 Task: Change  the formatting of the data to Which is  Less than 5, In conditional formating, put the option 'Green Fill with Dark Green Text. 'add another formatting option Format As Table, insert the option Orangee Table style Medium 3 Save page  Powerhouse Sales   book
Action: Mouse moved to (156, 62)
Screenshot: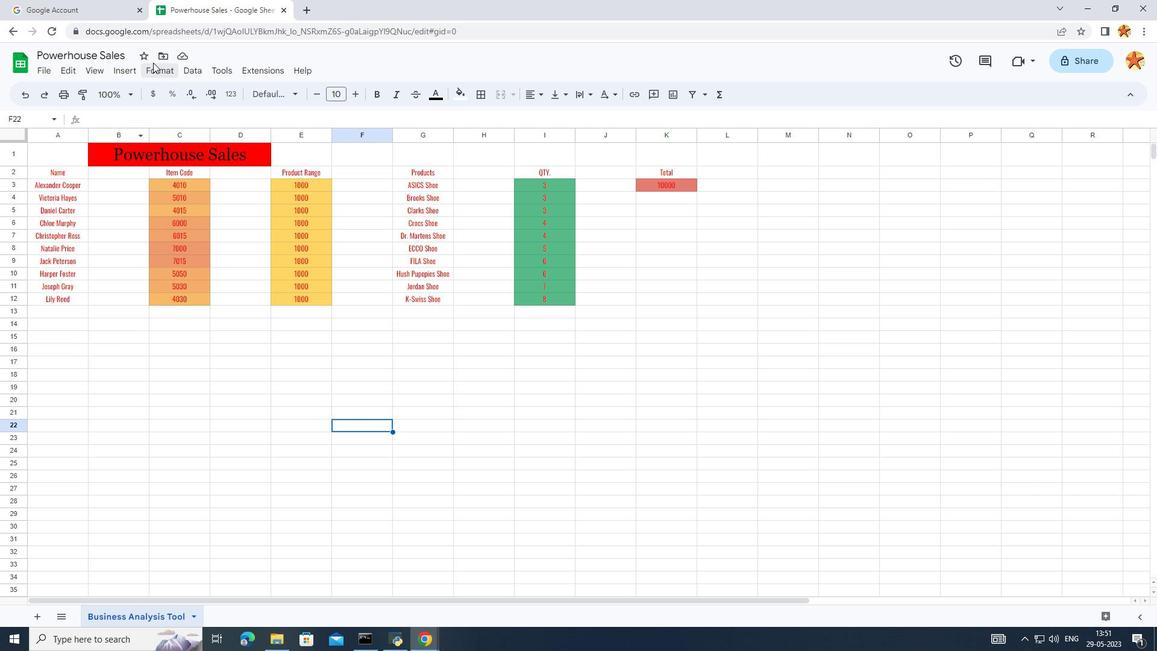 
Action: Mouse pressed left at (156, 62)
Screenshot: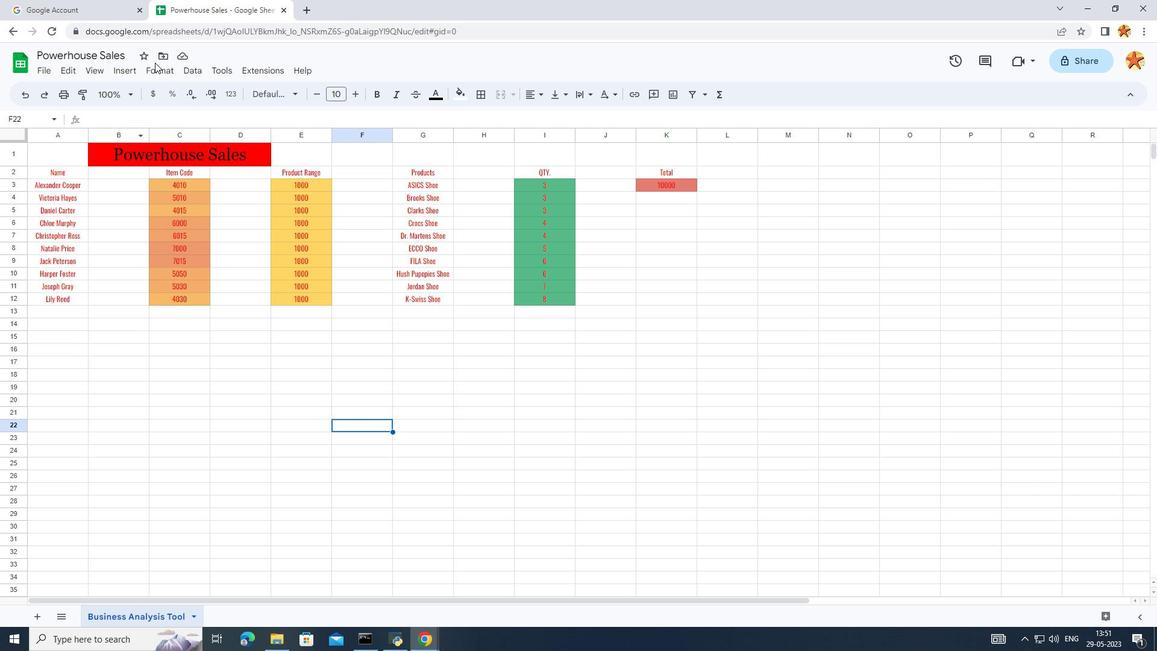 
Action: Mouse moved to (156, 72)
Screenshot: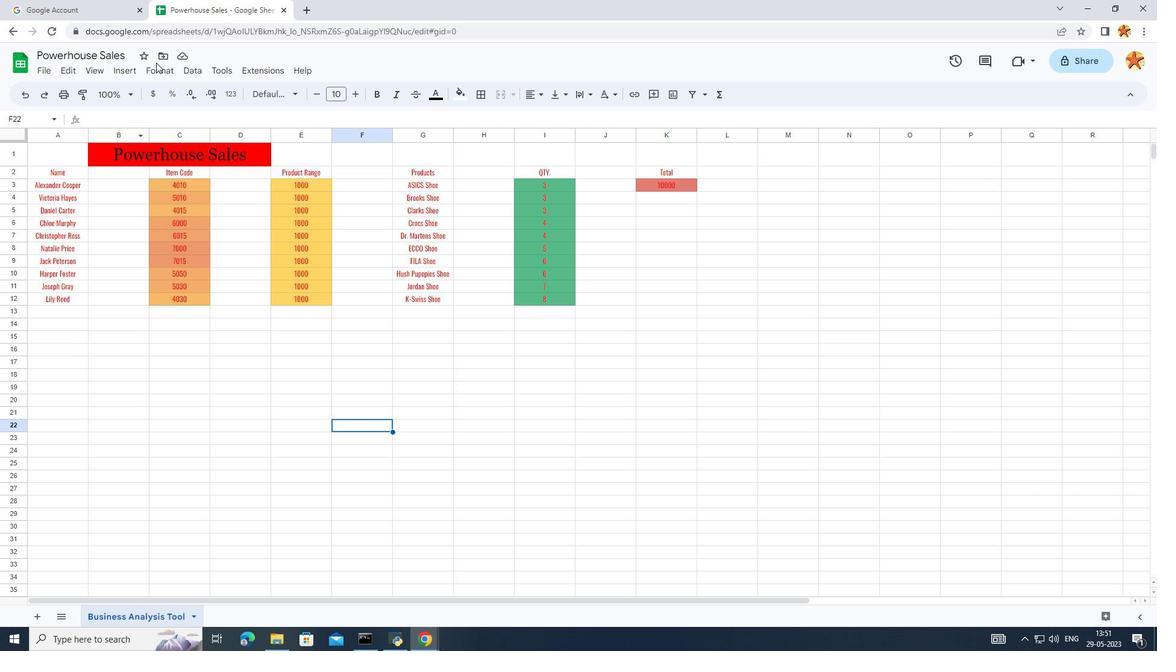 
Action: Mouse pressed left at (156, 72)
Screenshot: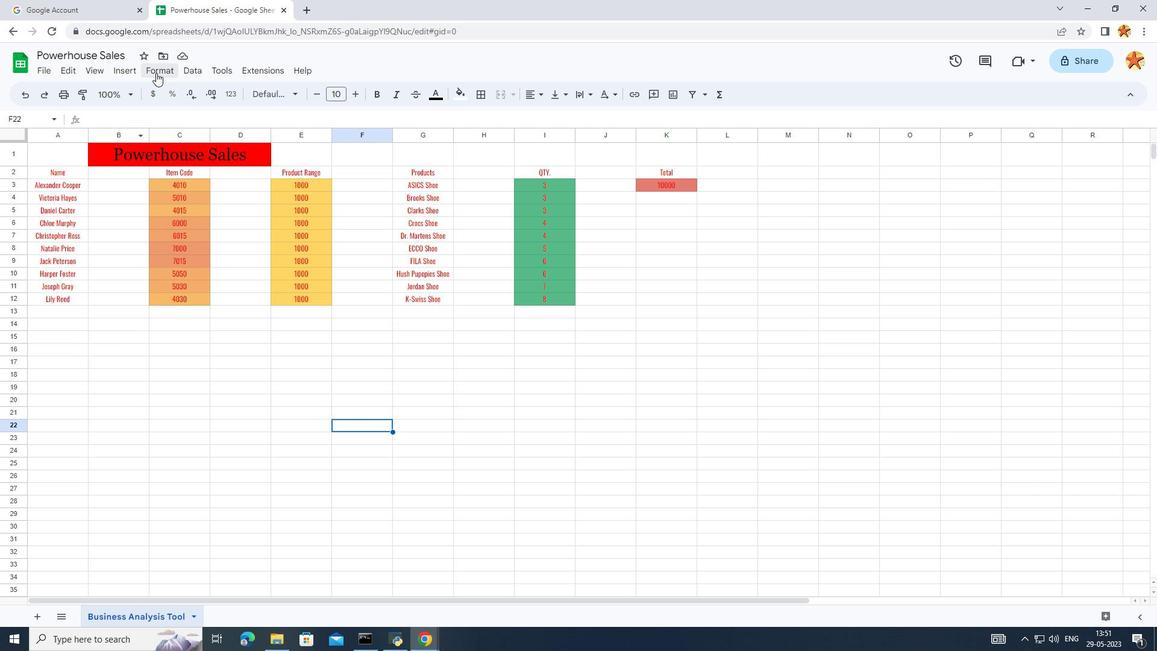 
Action: Mouse moved to (160, 291)
Screenshot: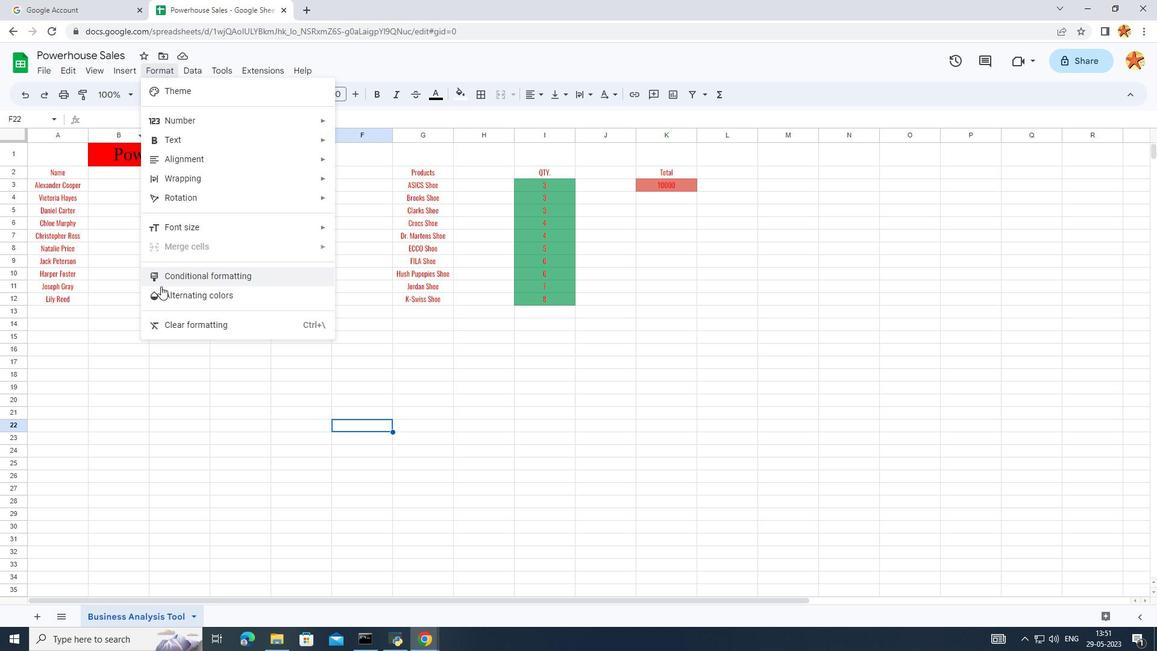 
Action: Mouse pressed left at (160, 291)
Screenshot: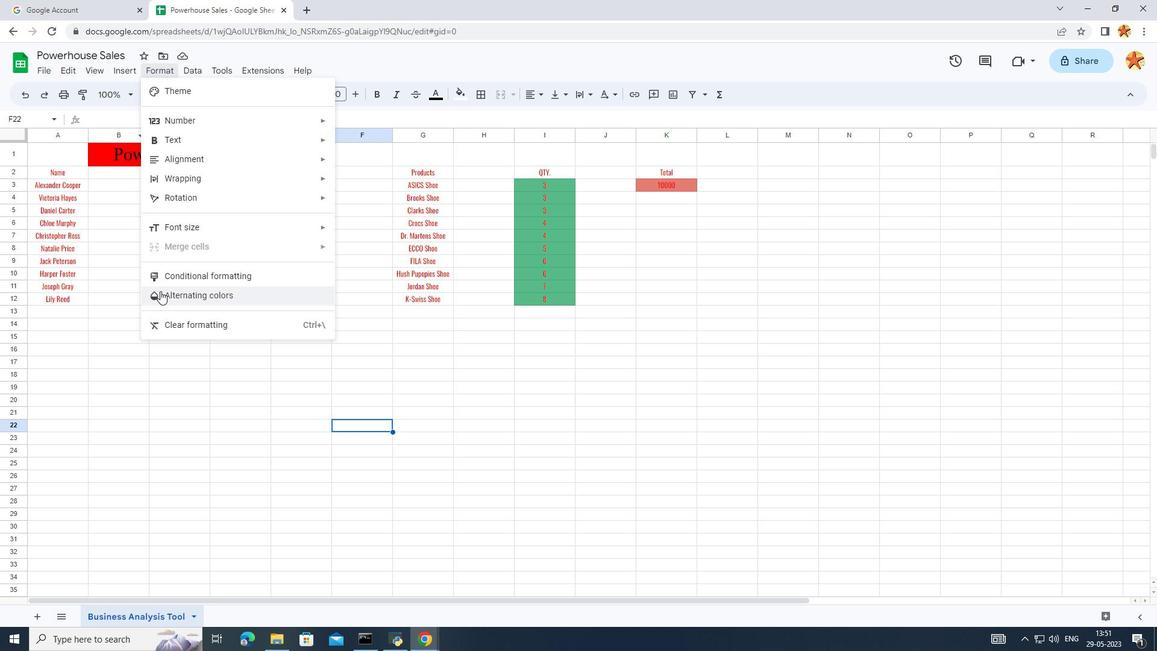
Action: Mouse moved to (1060, 259)
Screenshot: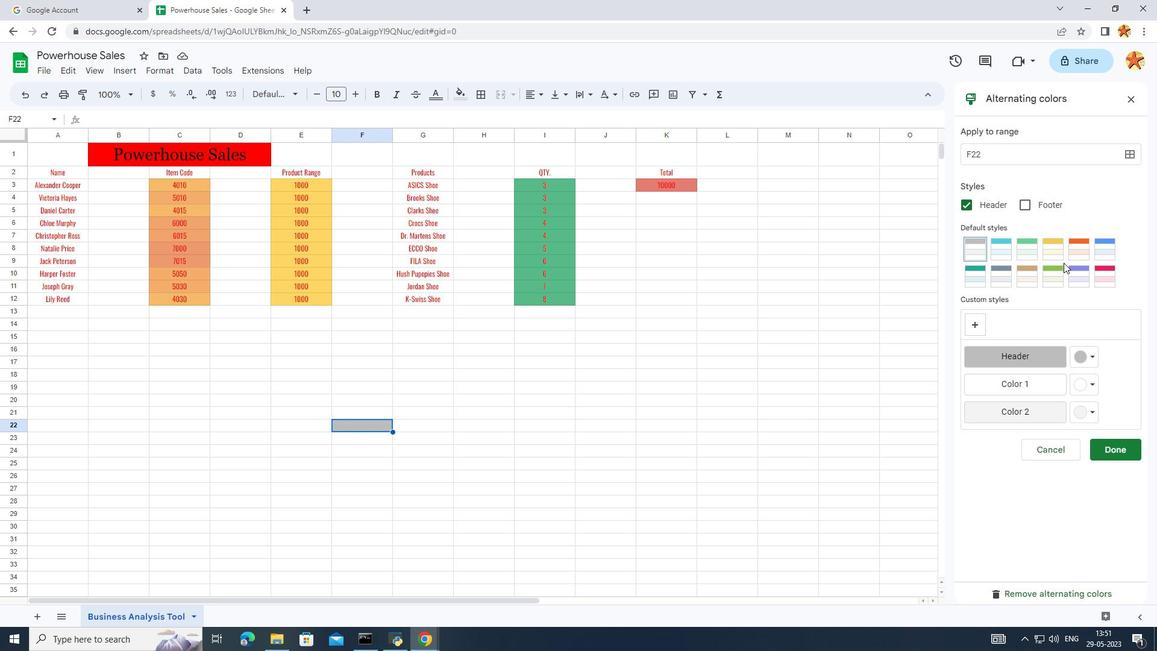 
Action: Mouse pressed left at (1060, 259)
Screenshot: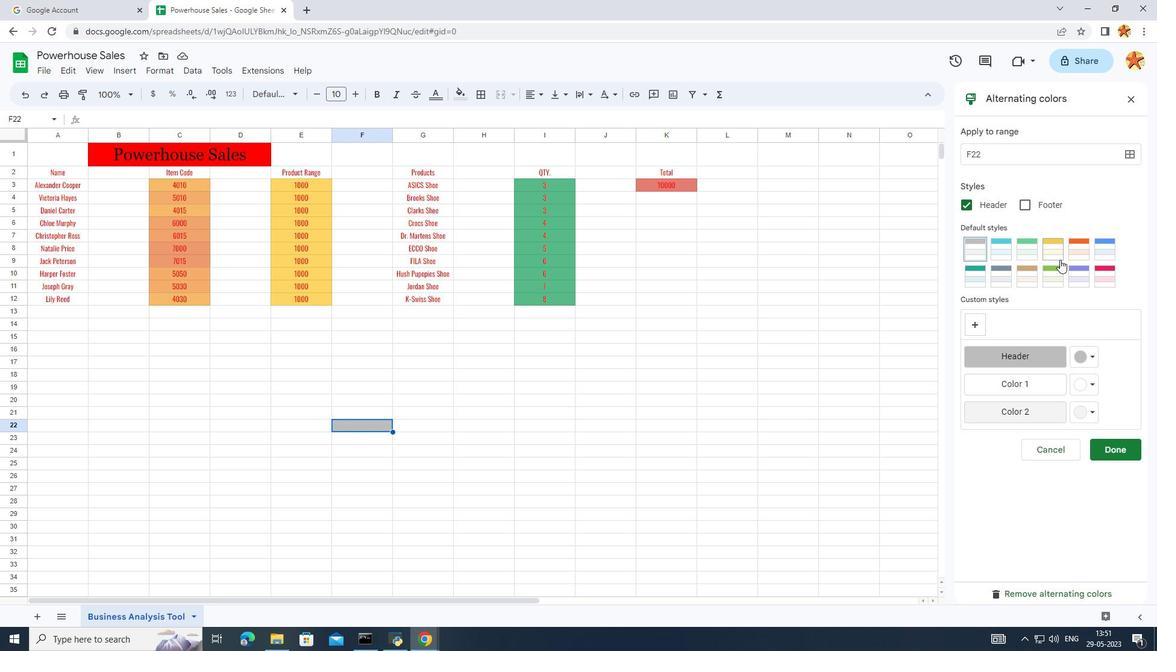 
Action: Mouse moved to (1101, 452)
Screenshot: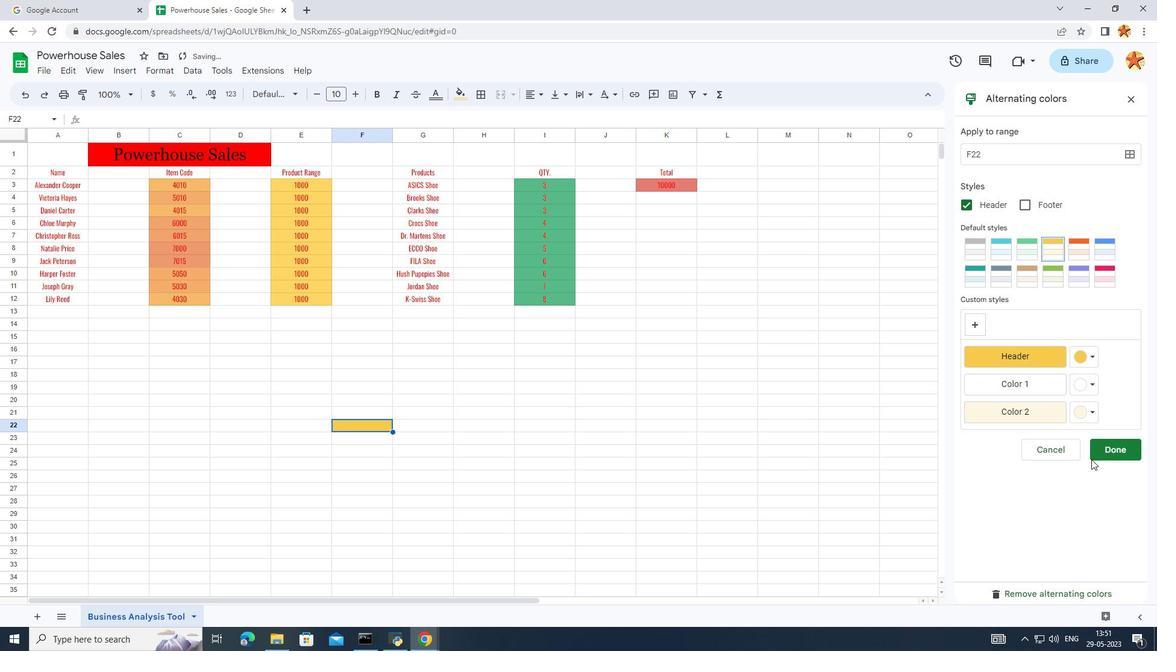 
Action: Mouse pressed left at (1101, 452)
Screenshot: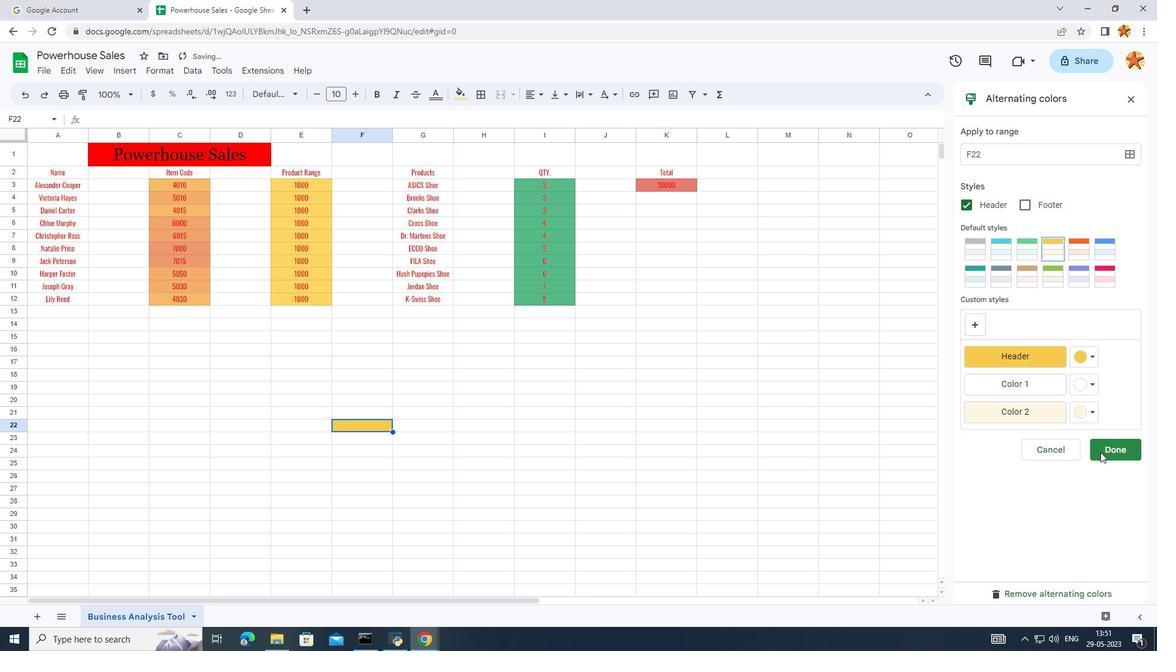 
Action: Mouse moved to (403, 382)
Screenshot: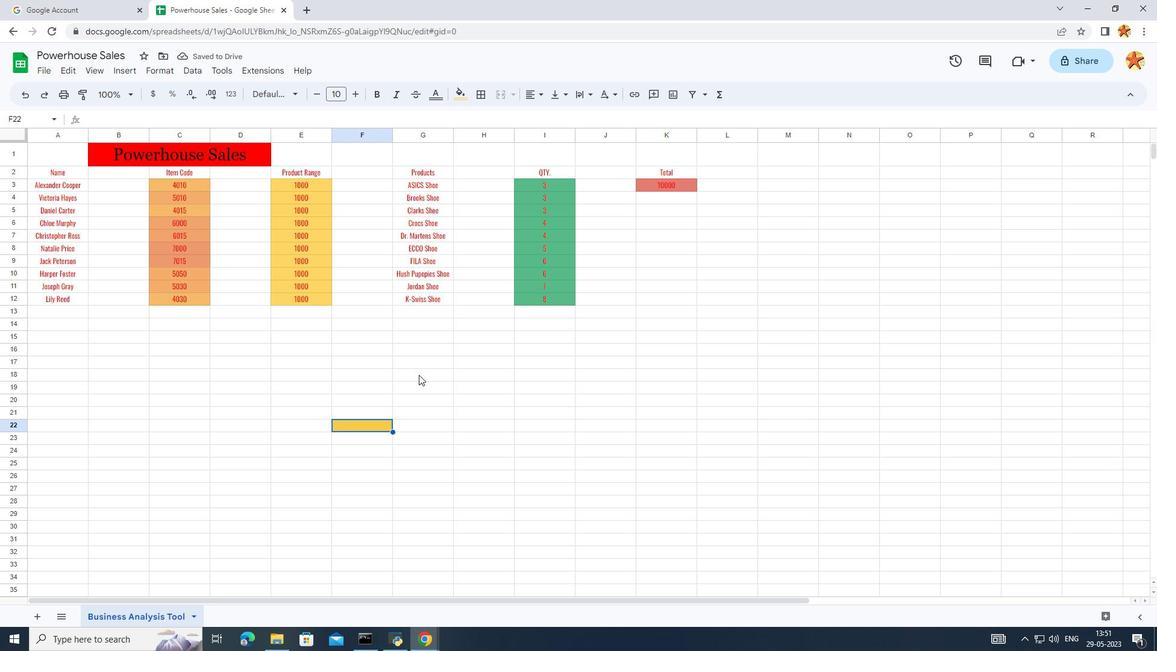 
Action: Mouse pressed left at (403, 382)
Screenshot: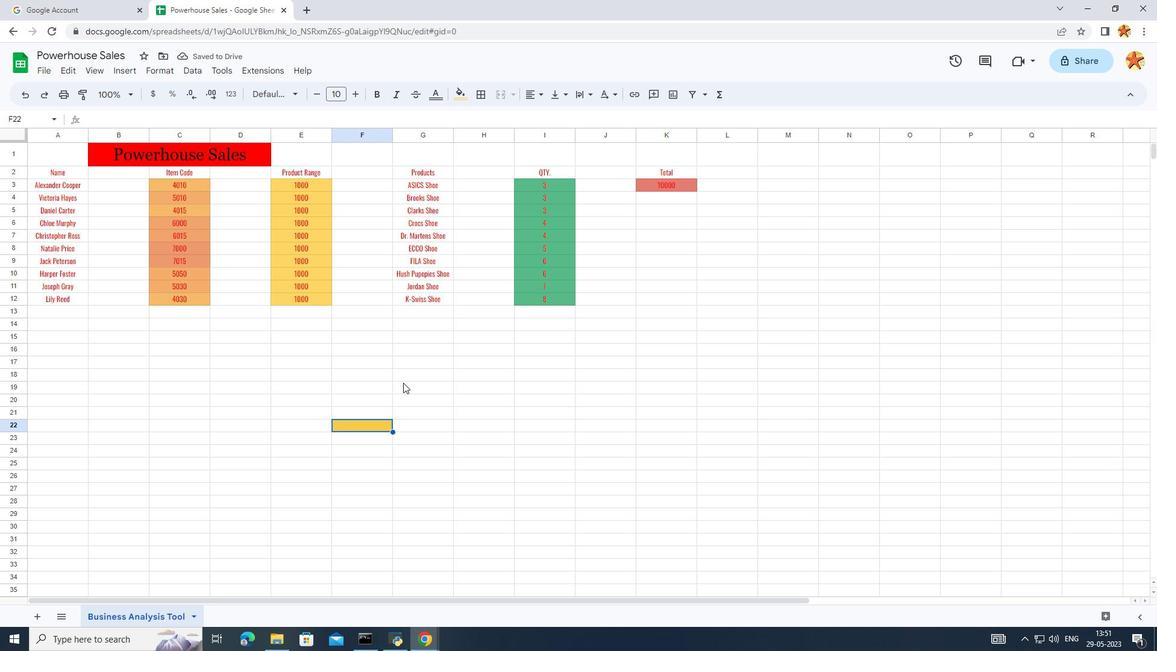 
Action: Mouse moved to (162, 68)
Screenshot: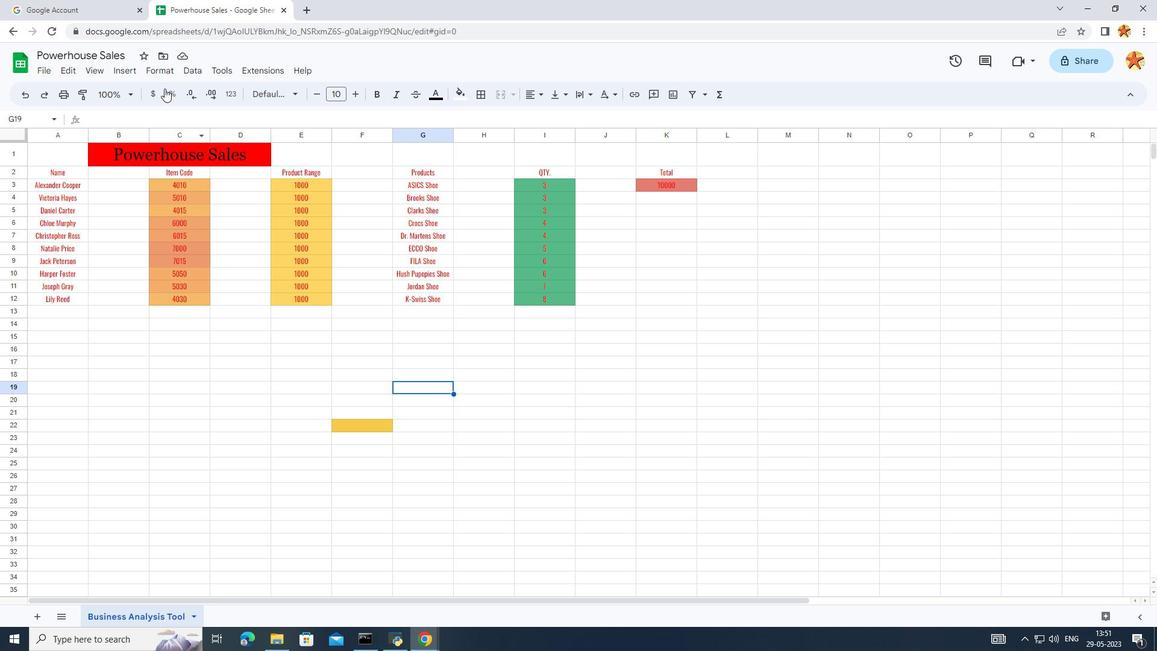 
Action: Mouse pressed left at (162, 68)
Screenshot: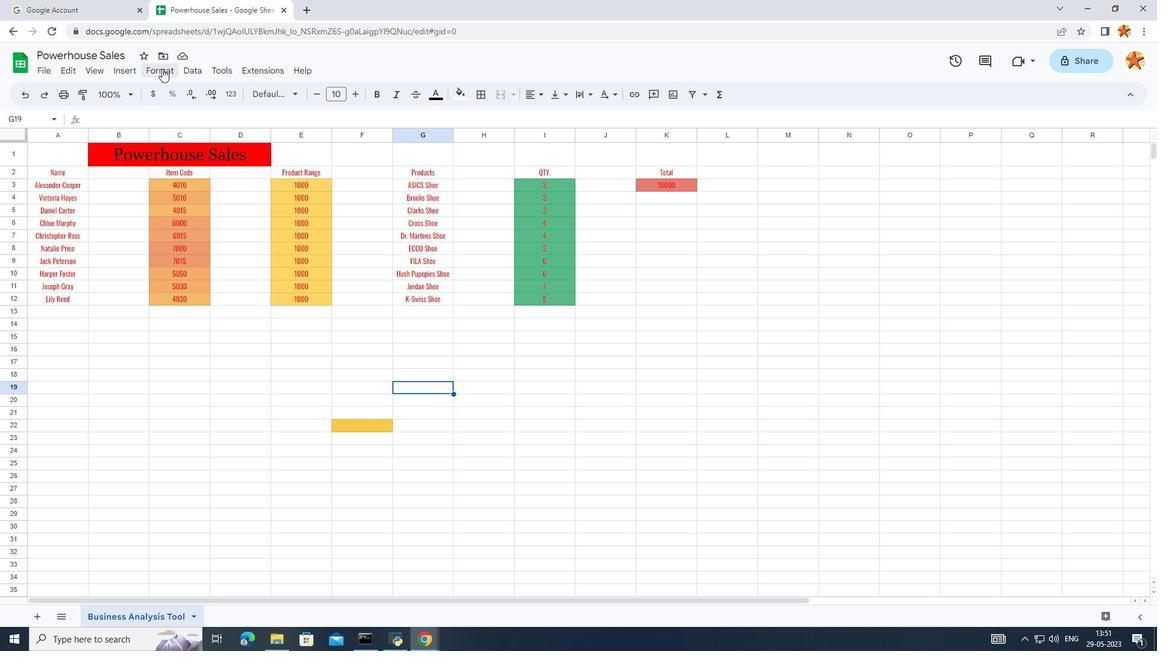 
Action: Mouse moved to (175, 294)
Screenshot: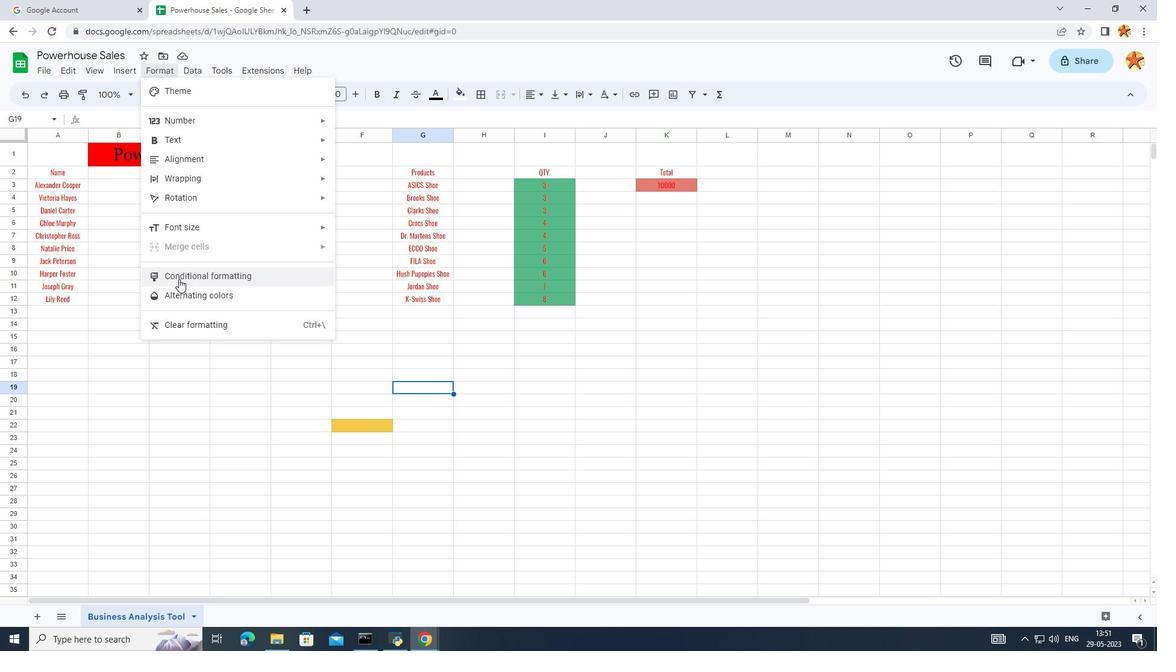 
Action: Mouse pressed left at (175, 294)
Screenshot: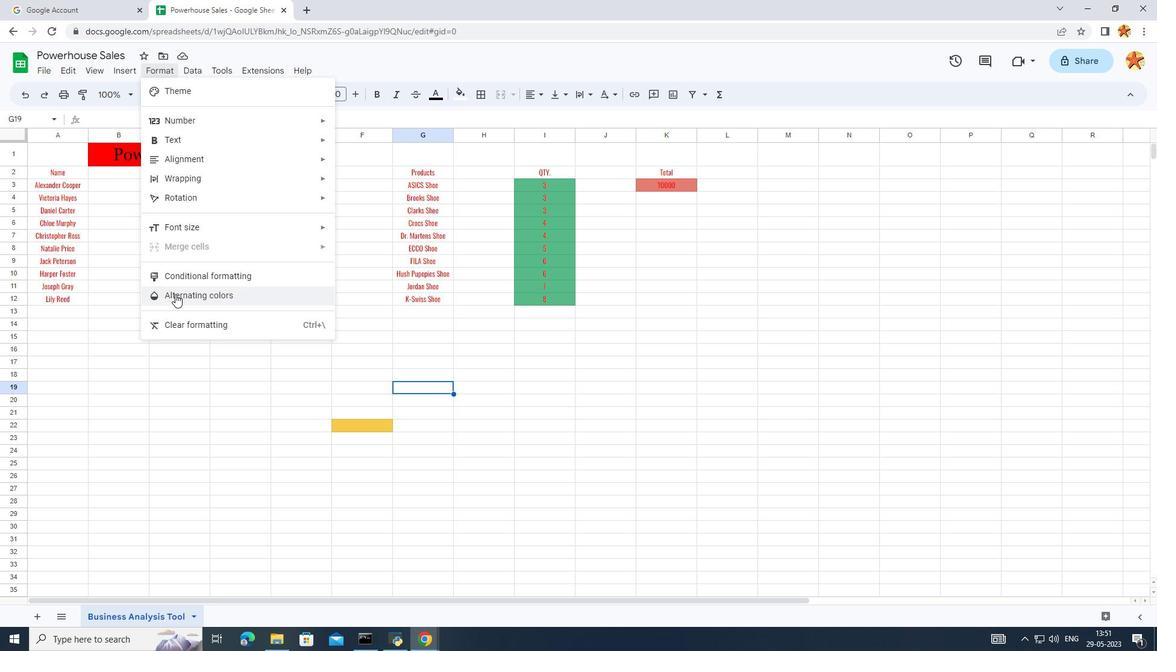 
Action: Mouse moved to (39, 176)
Screenshot: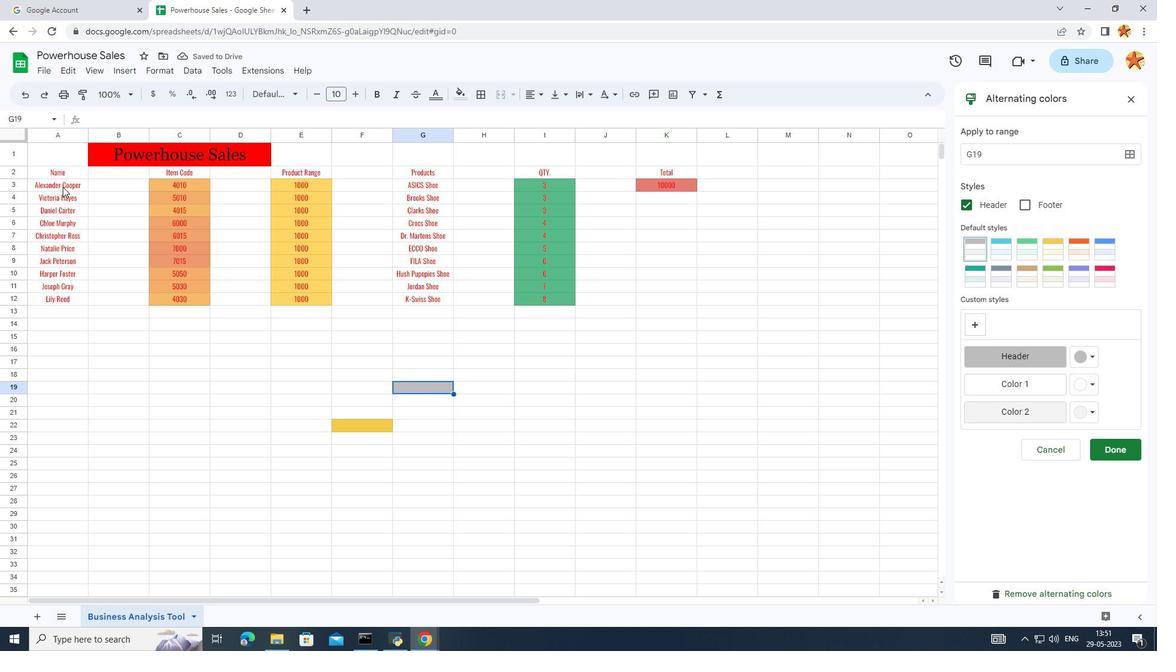 
Action: Mouse pressed left at (39, 176)
Screenshot: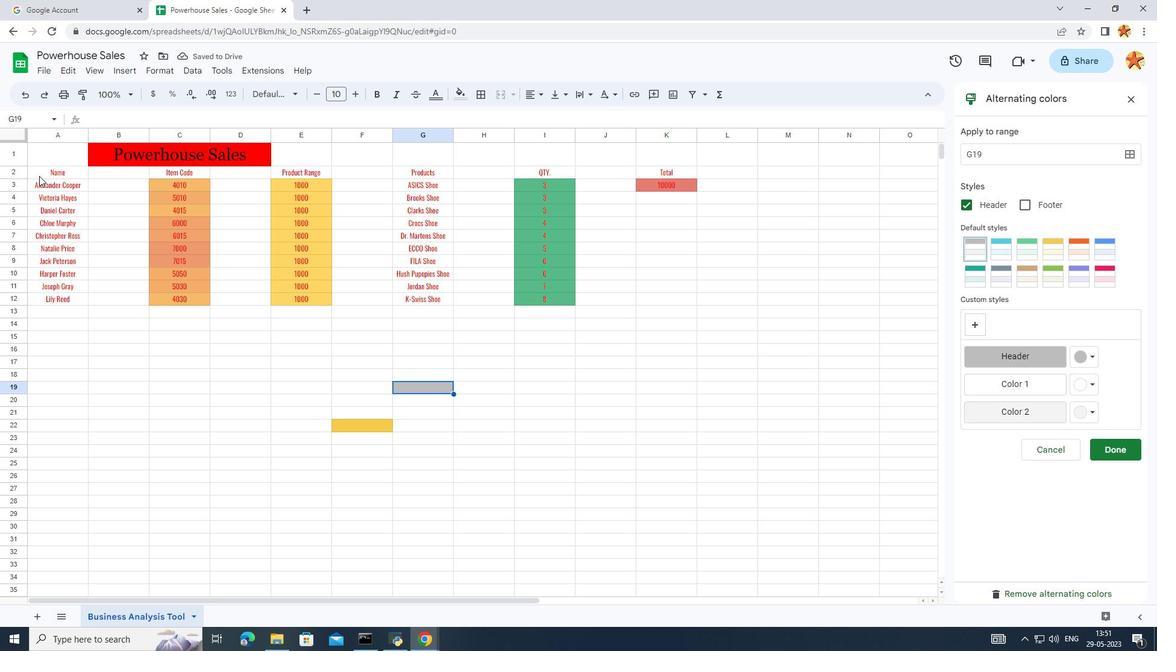 
Action: Mouse moved to (1048, 256)
Screenshot: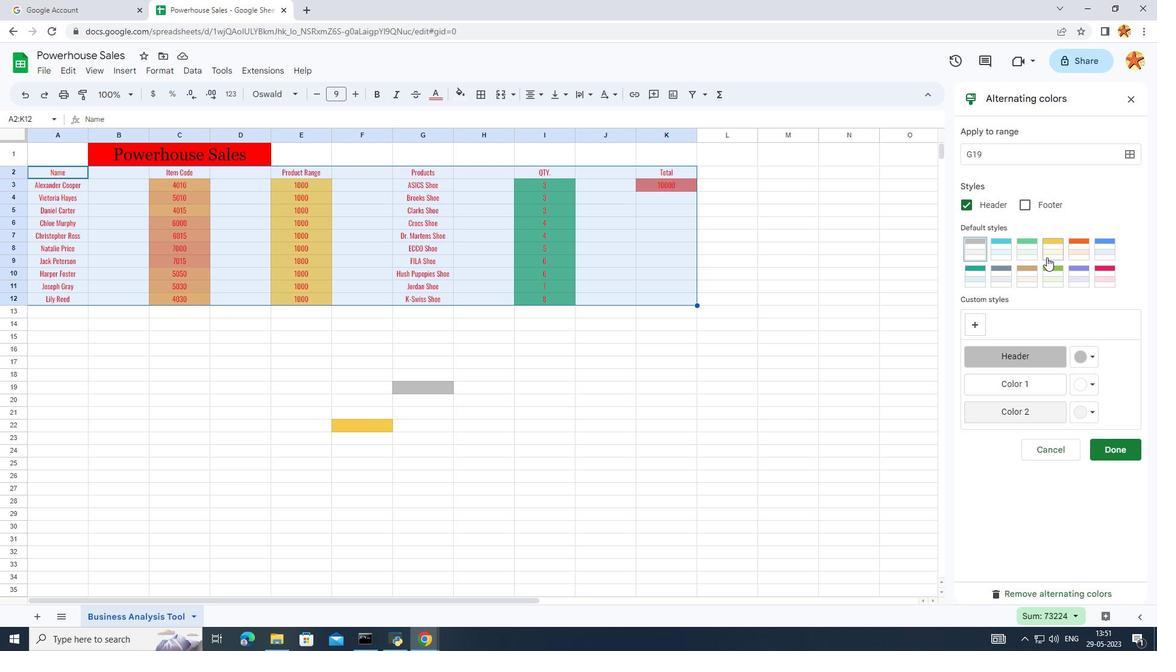 
Action: Mouse pressed left at (1048, 256)
Screenshot: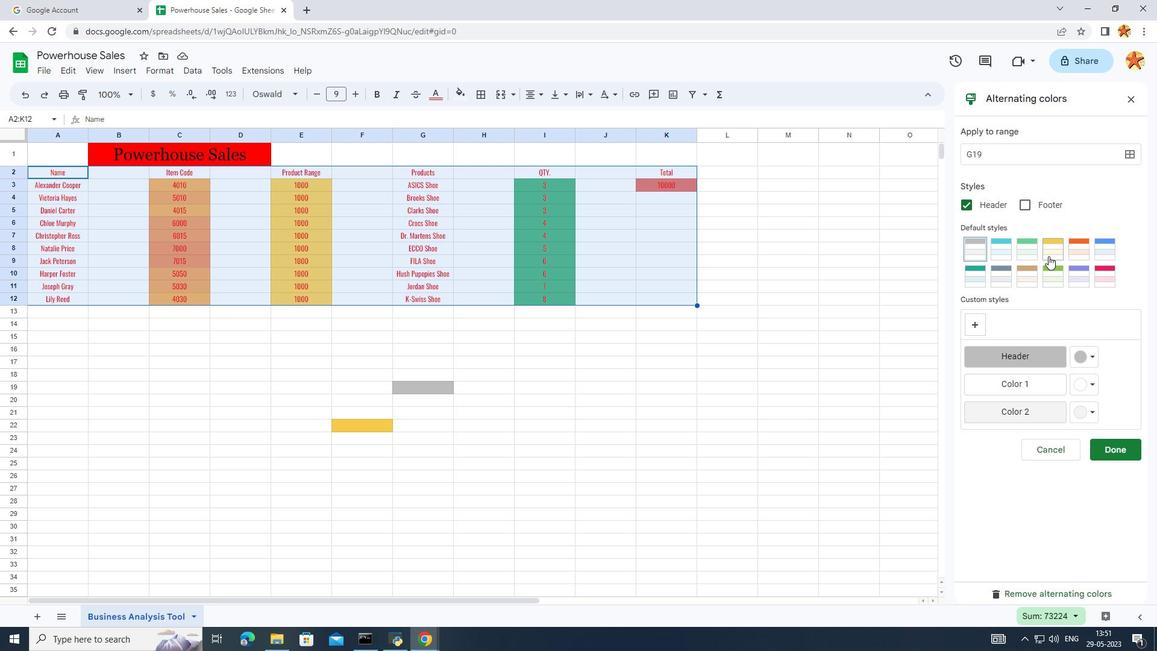 
Action: Mouse moved to (1096, 359)
Screenshot: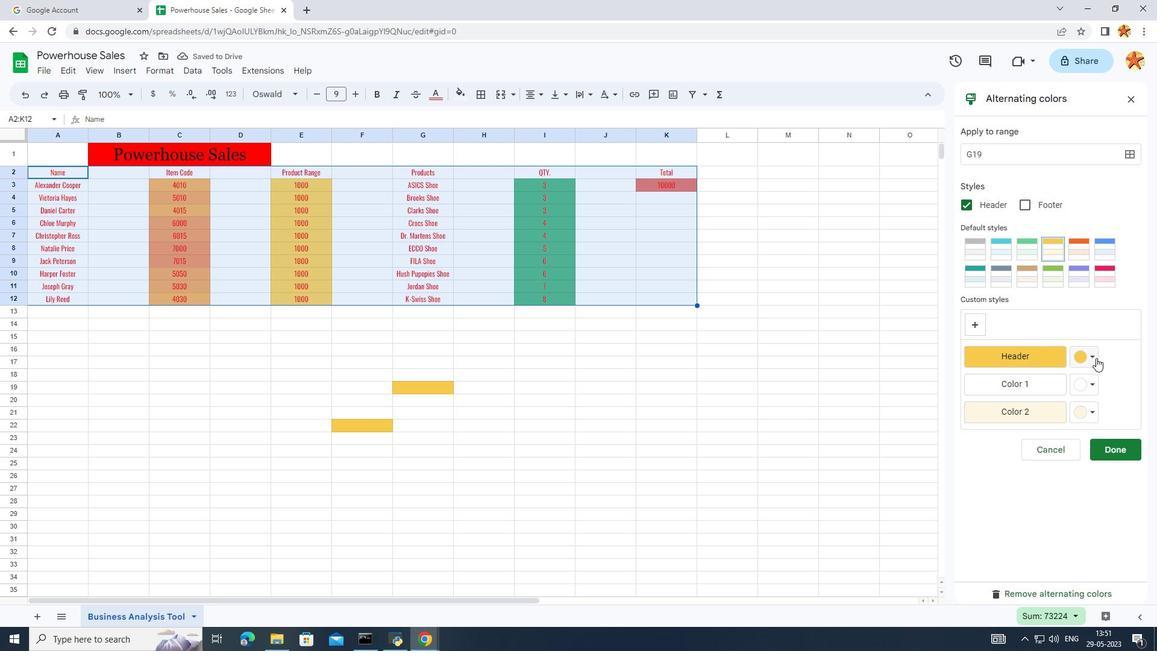 
Action: Mouse pressed left at (1096, 359)
Screenshot: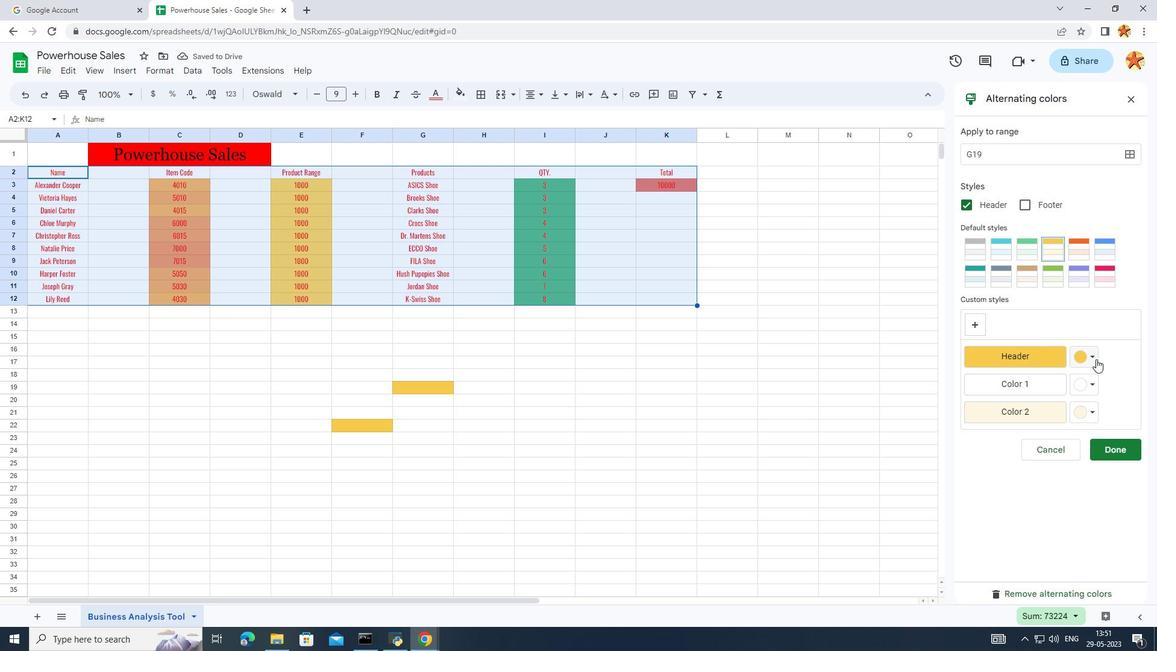 
Action: Mouse moved to (992, 392)
Screenshot: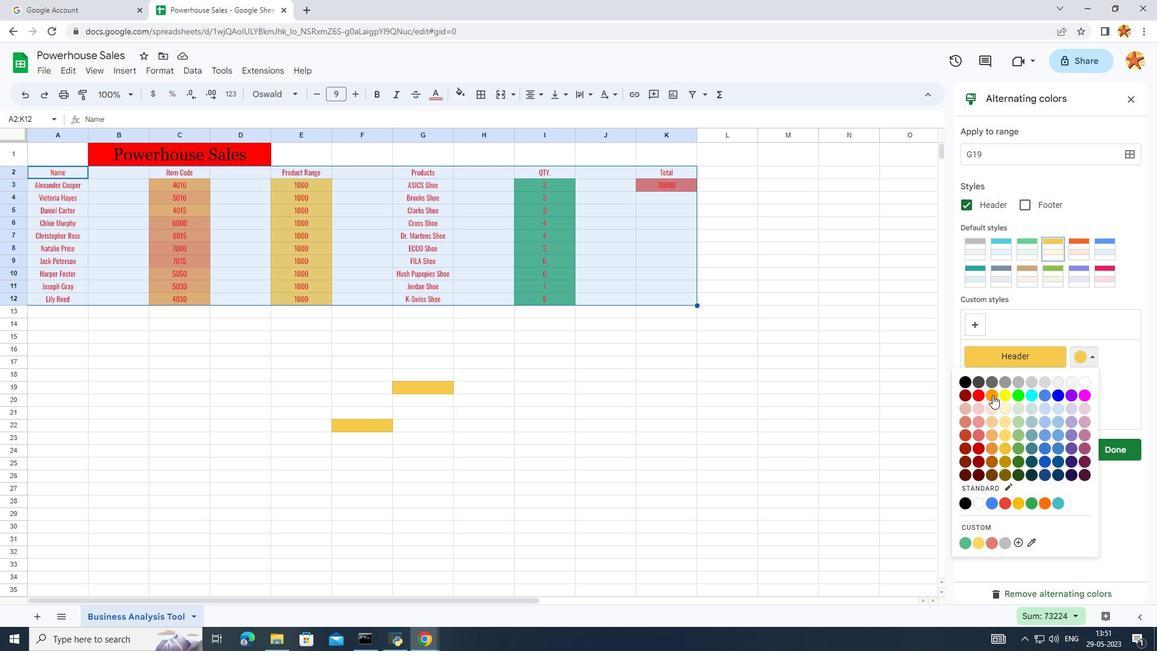 
Action: Mouse pressed left at (992, 392)
Screenshot: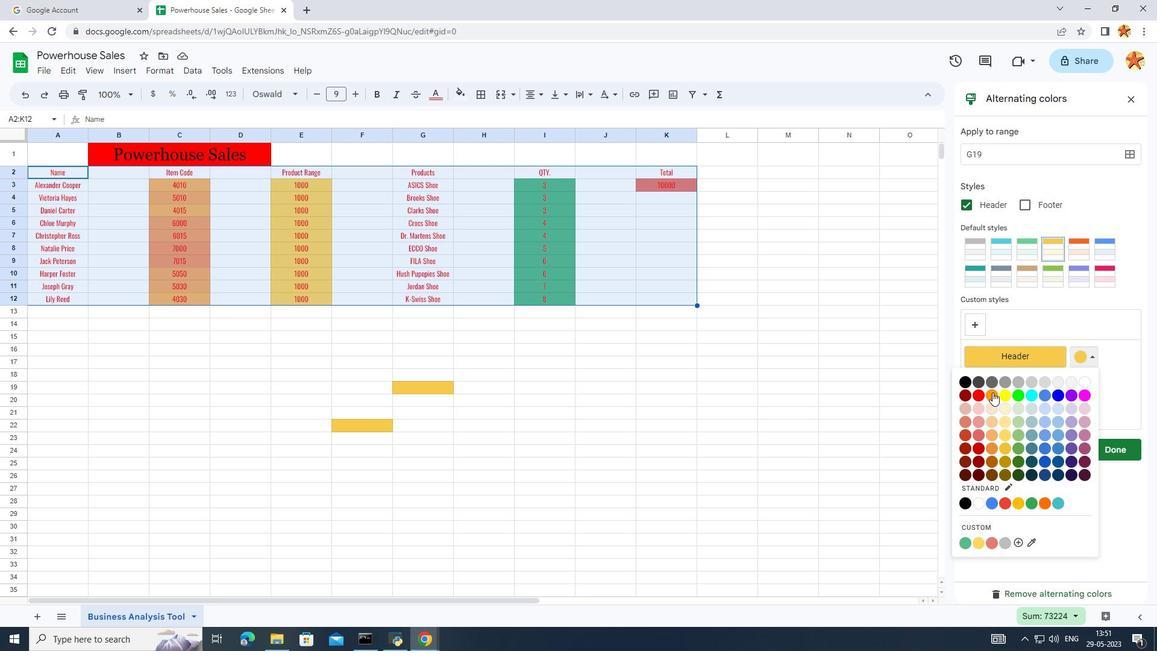 
Action: Mouse moved to (1130, 459)
Screenshot: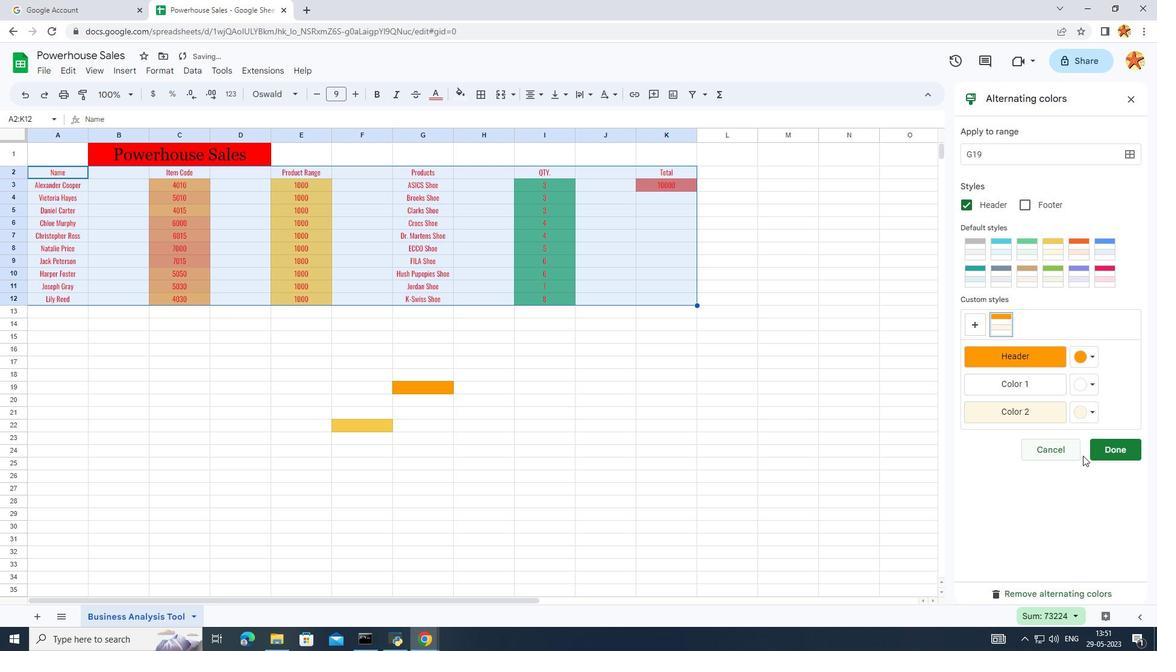 
Action: Mouse pressed left at (1130, 459)
Screenshot: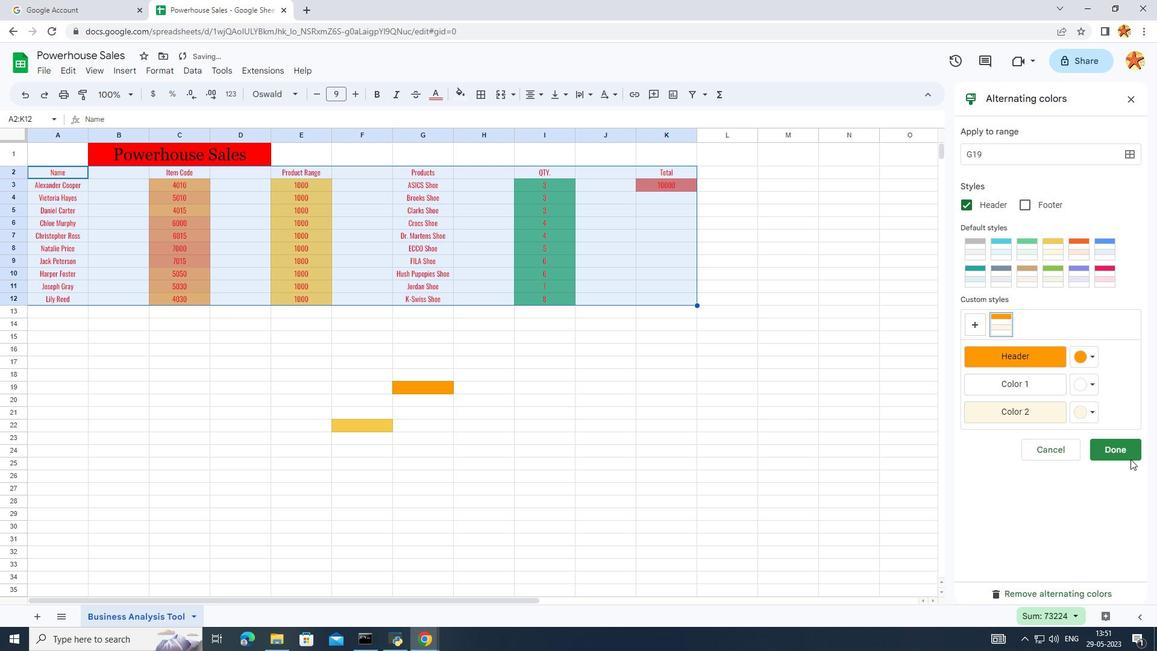 
Action: Mouse moved to (550, 466)
Screenshot: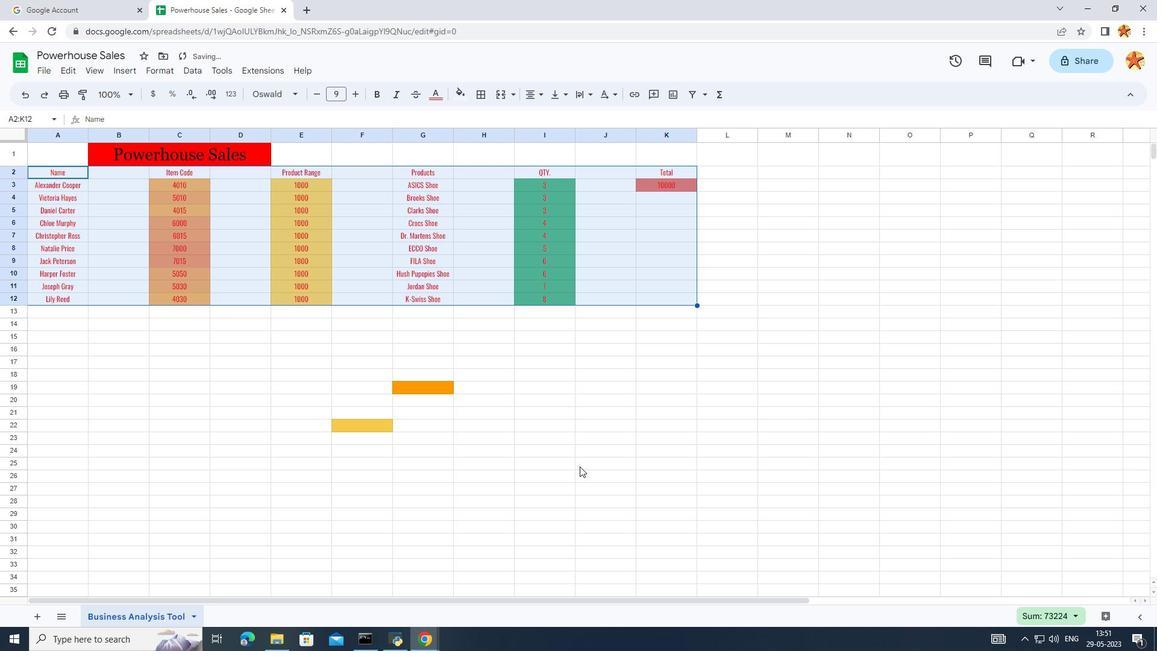 
Action: Mouse pressed left at (550, 466)
Screenshot: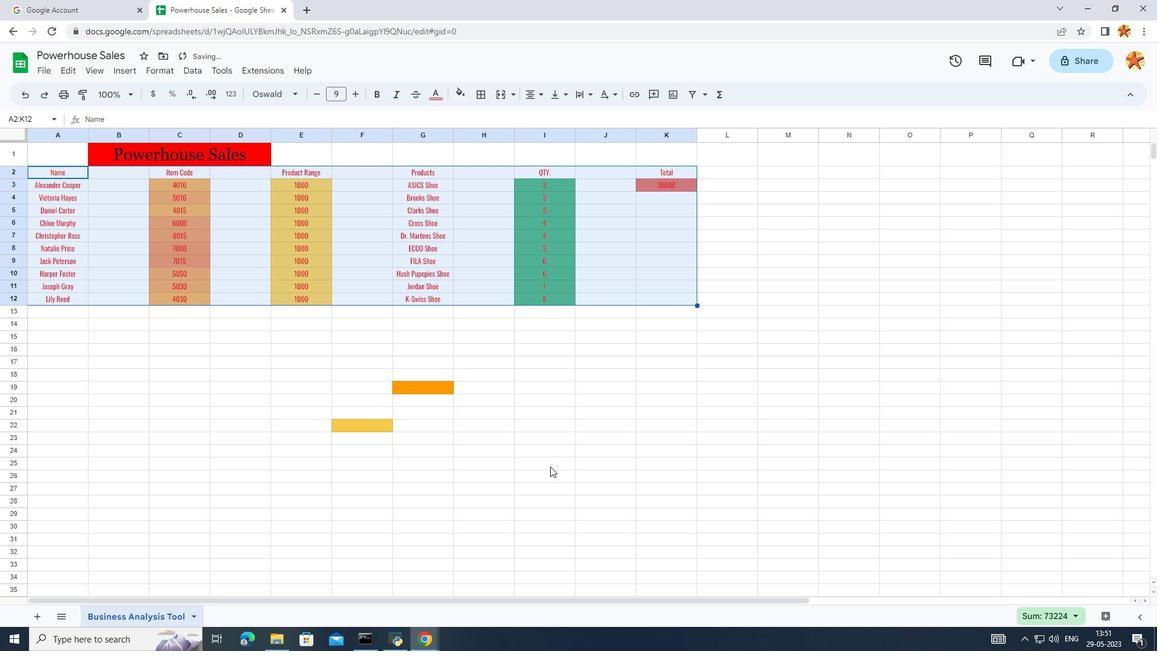 
Action: Mouse moved to (317, 358)
Screenshot: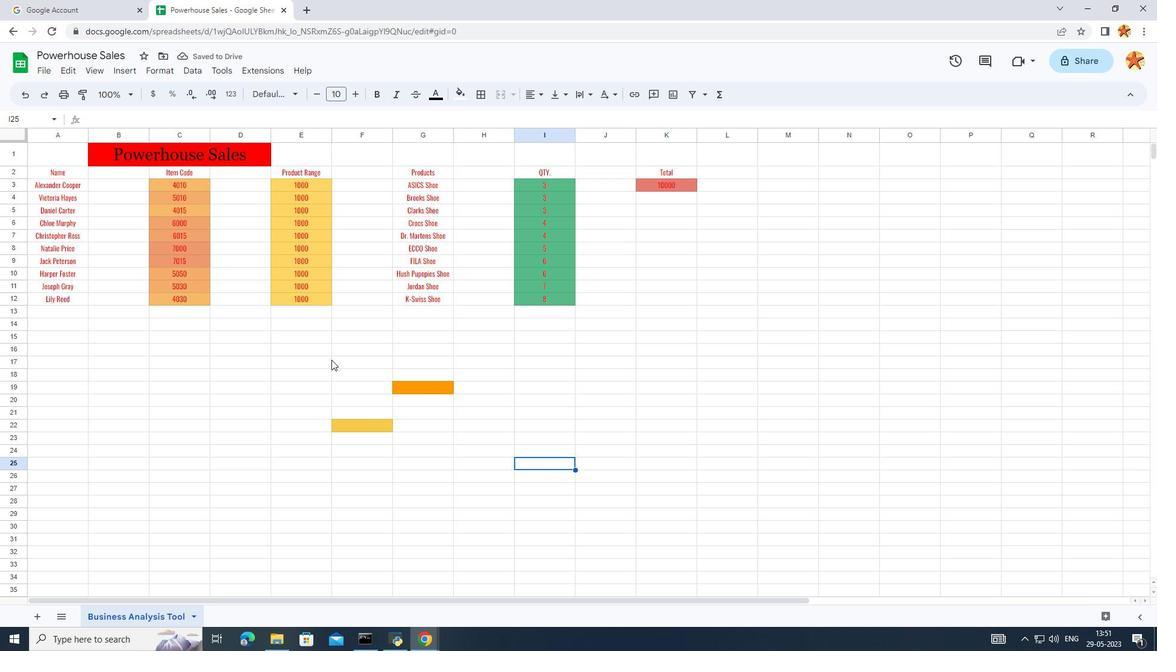 
Action: Mouse pressed left at (317, 358)
Screenshot: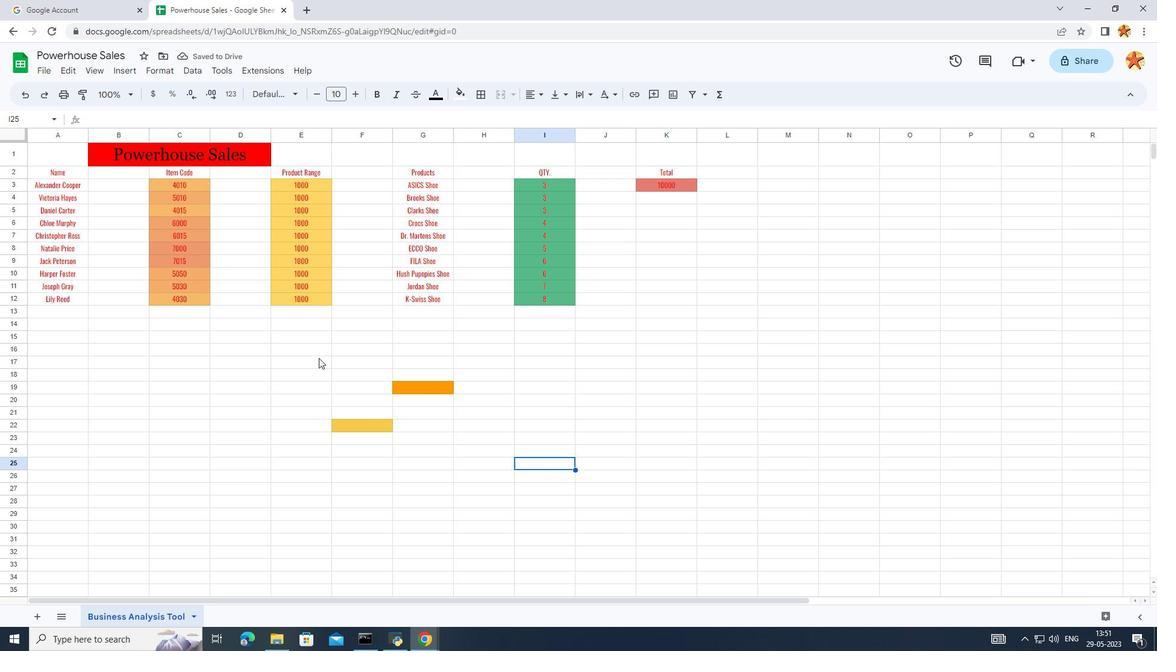 
Action: Mouse moved to (362, 422)
Screenshot: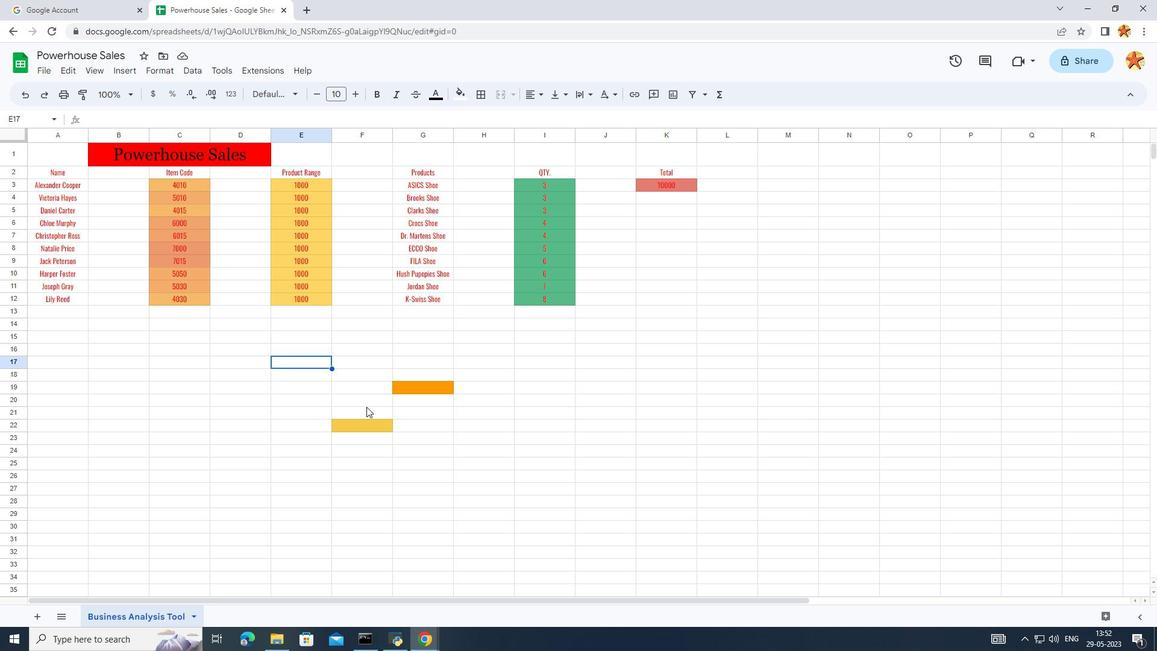 
Action: Mouse pressed left at (362, 422)
Screenshot: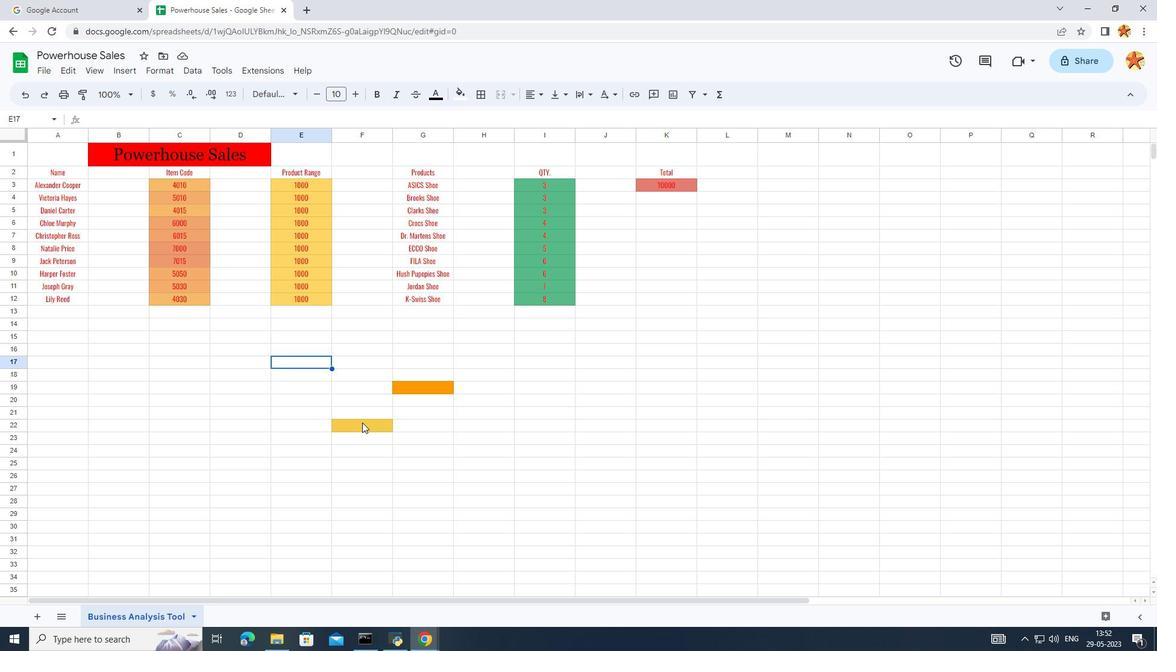 
Action: Key pressed <Key.backspace><Key.backspace>
Screenshot: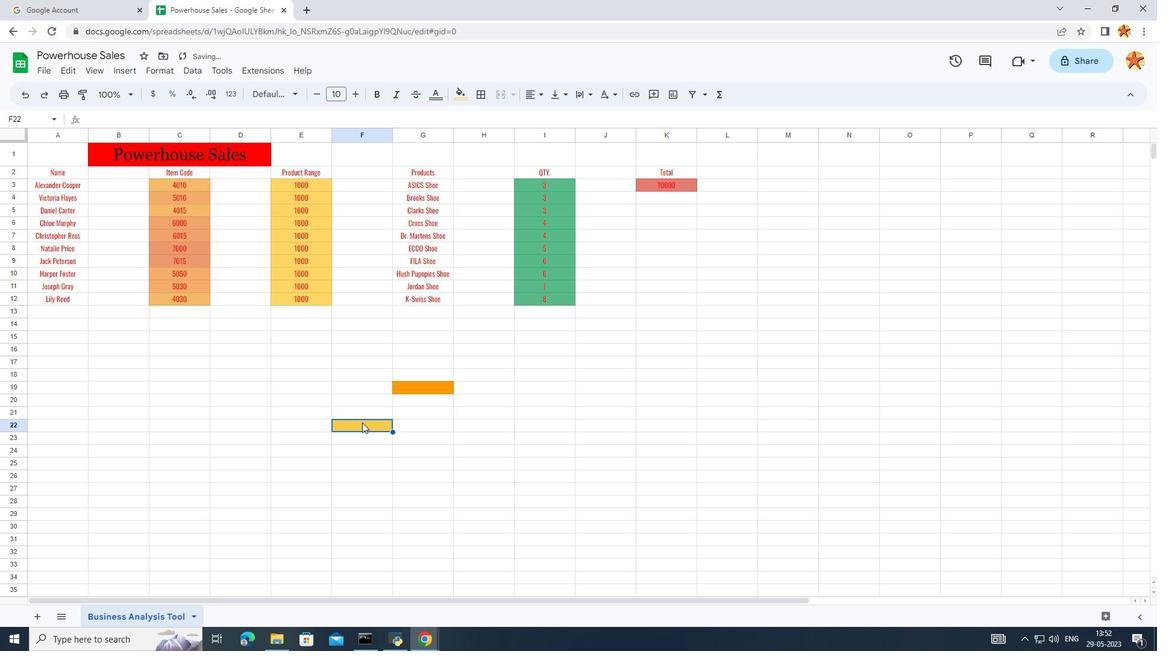 
Action: Mouse moved to (441, 389)
Screenshot: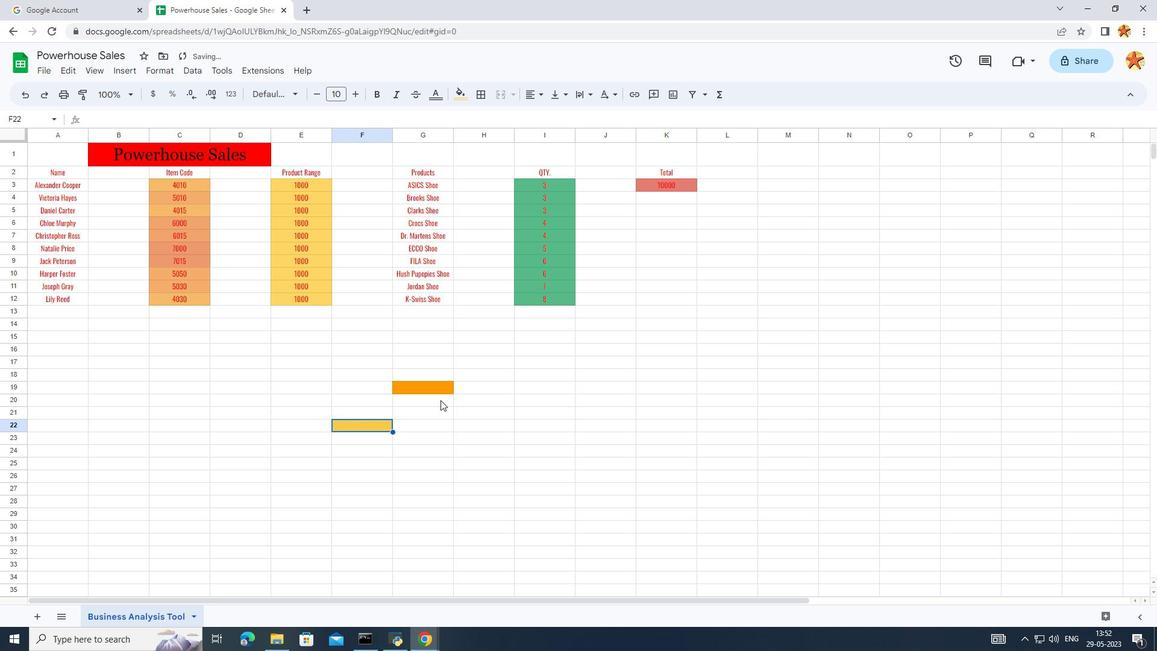 
Action: Mouse pressed left at (441, 389)
Screenshot: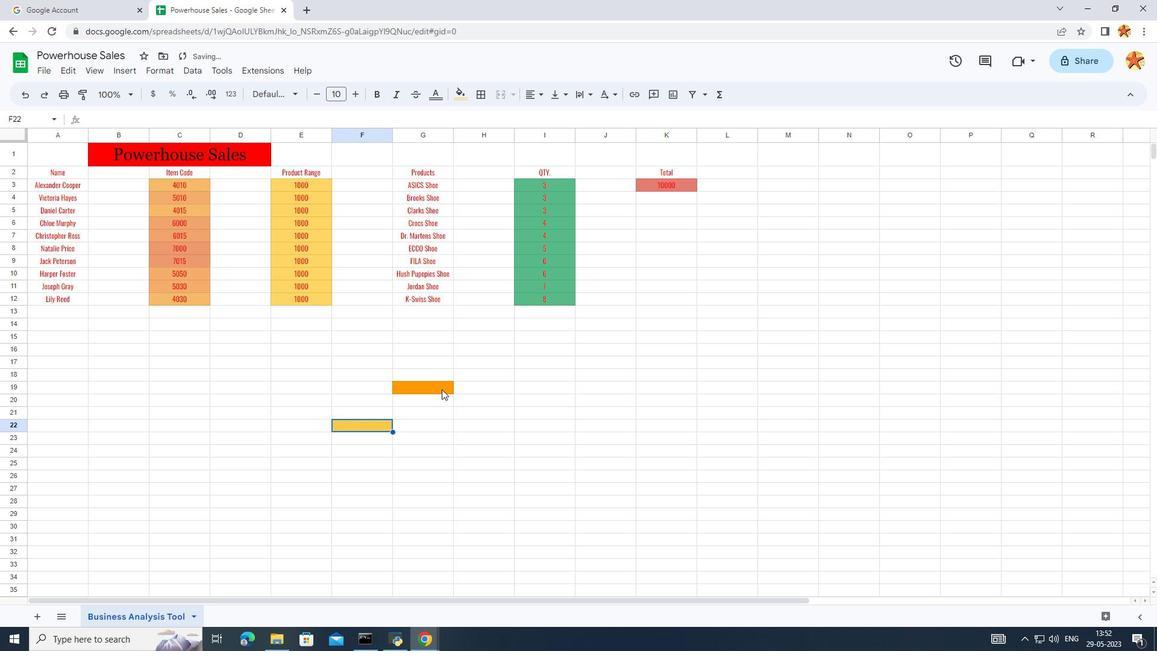 
Action: Key pressed <Key.backspace><Key.backspace>
Screenshot: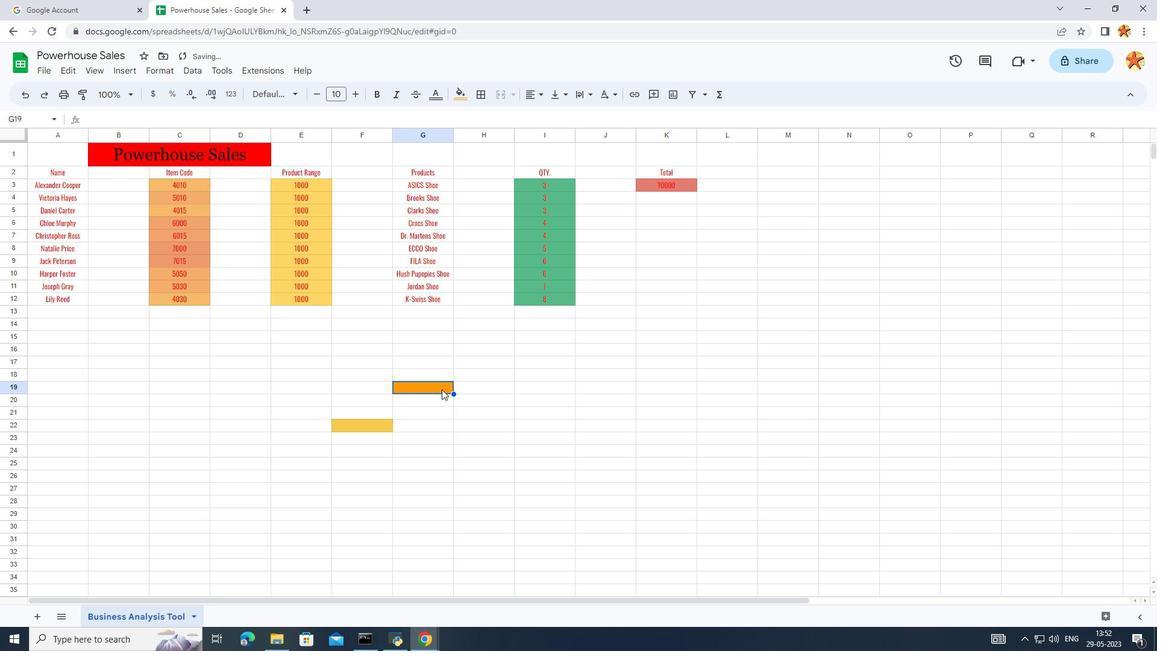 
Action: Mouse moved to (374, 386)
Screenshot: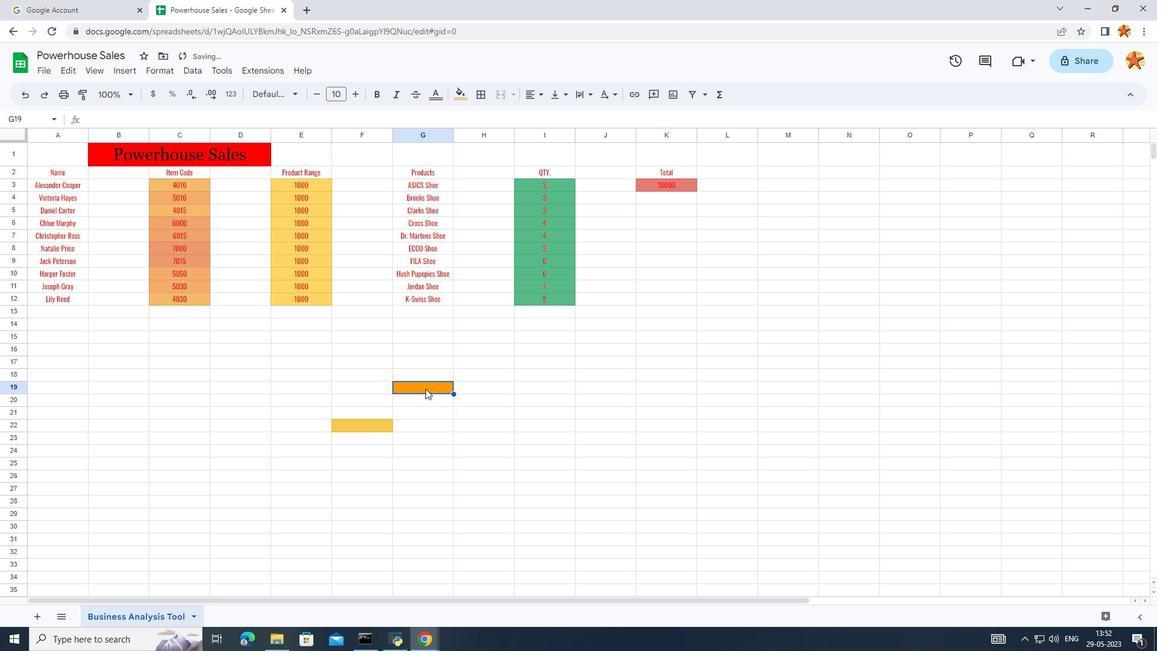 
